 Task: Create a task  Authentication tokens not being refreshed causing users to be logged out unexpectedly , assign it to team member softage.7@softage.net in the project XcelTech and update the status of the task to  At Risk , set the priority of the task to Medium.
Action: Mouse moved to (24, 306)
Screenshot: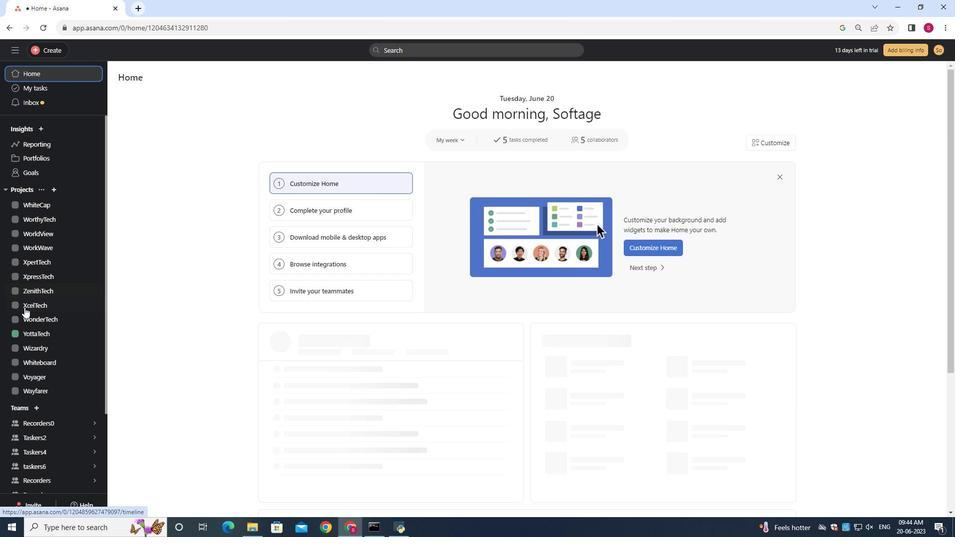 
Action: Mouse pressed left at (24, 306)
Screenshot: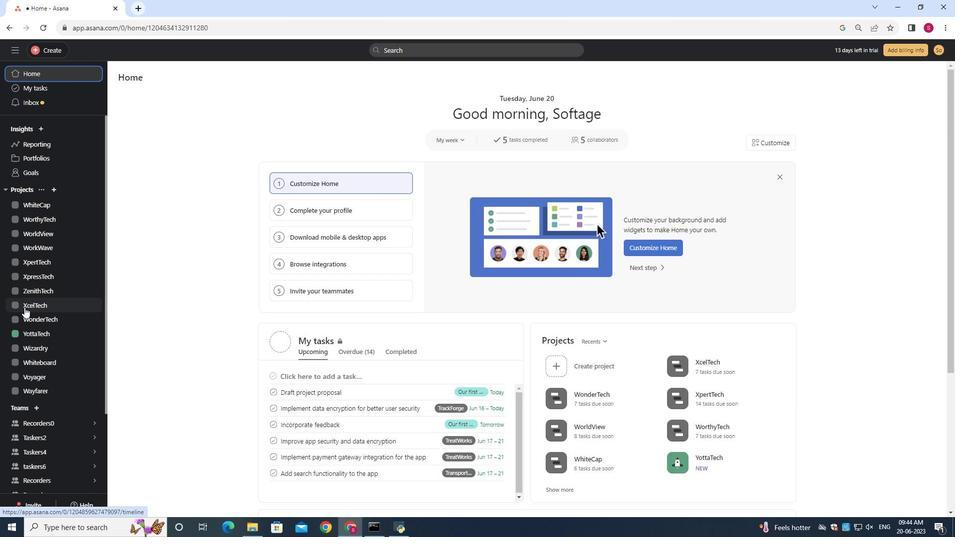 
Action: Mouse moved to (139, 123)
Screenshot: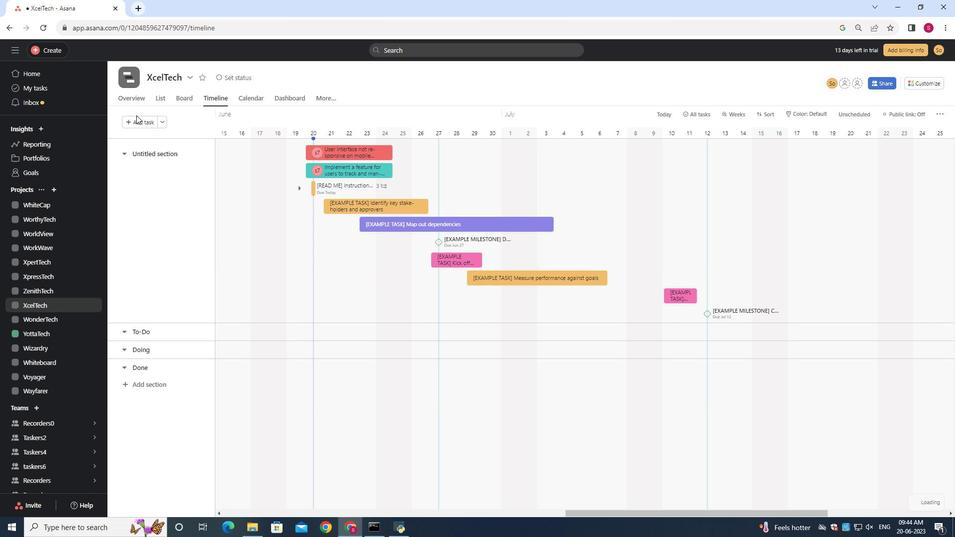 
Action: Mouse pressed left at (139, 123)
Screenshot: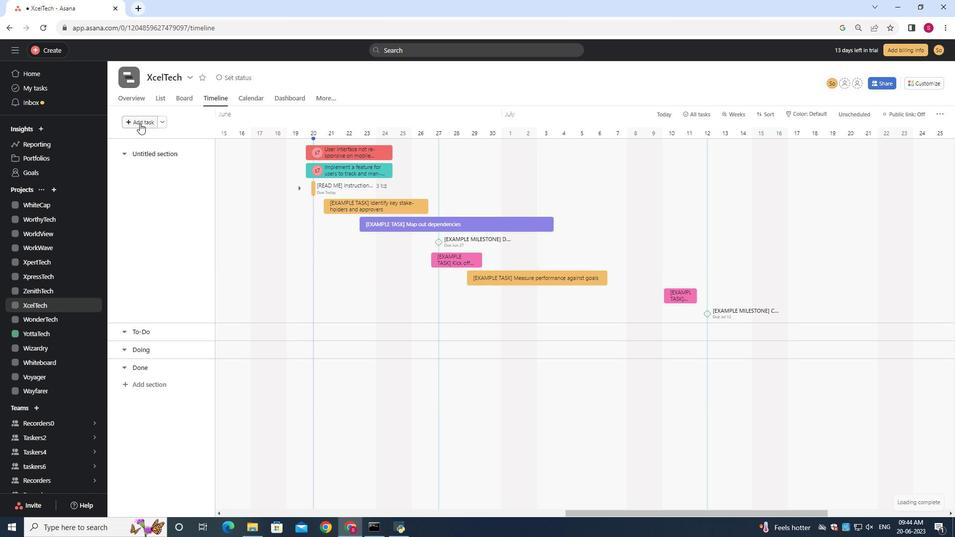 
Action: Key pressed <Key.shift>Authentication<Key.space>tokens<Key.space>not<Key.space>being<Key.space>refreshed<Key.space>causing<Key.space>users<Key.space>to<Key.space>be<Key.space>logged<Key.space>out<Key.space>unexpectedly
Screenshot: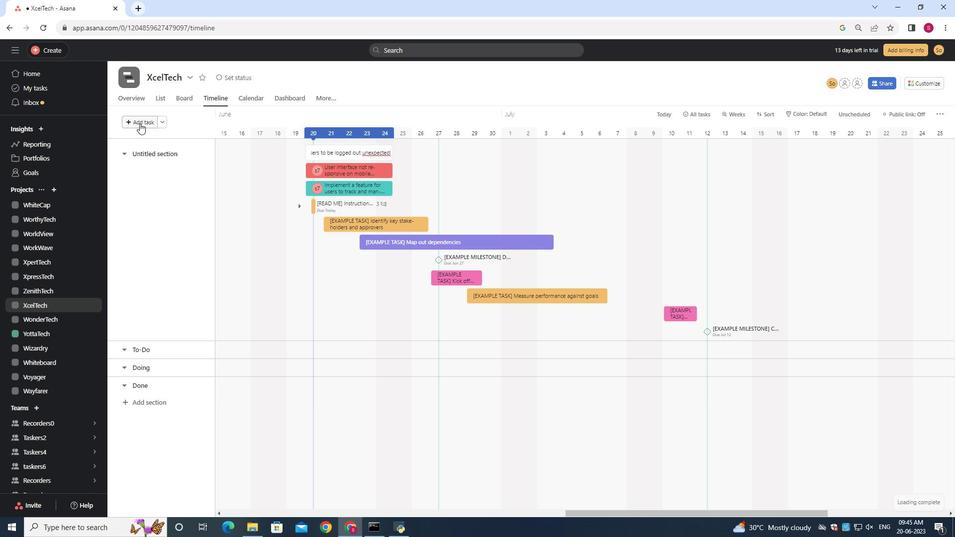 
Action: Mouse moved to (369, 153)
Screenshot: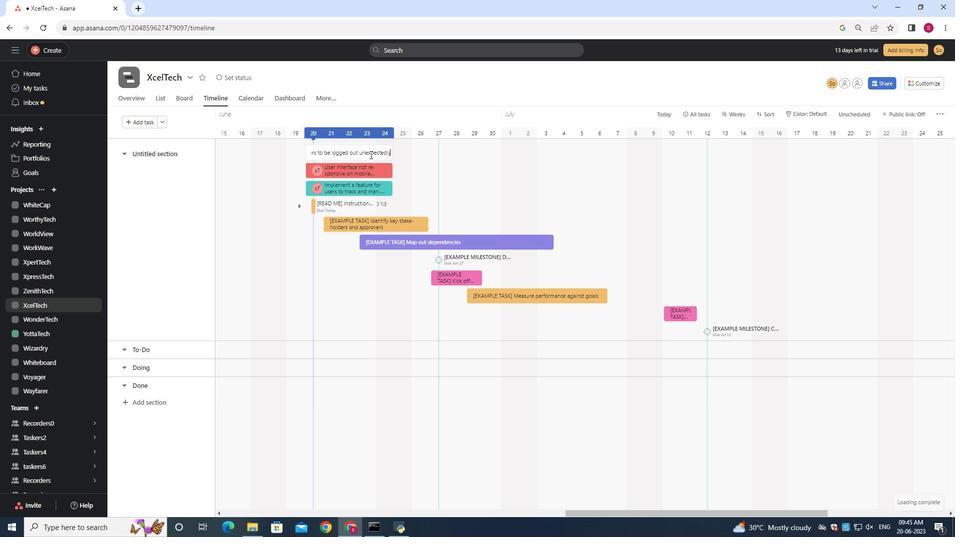 
Action: Mouse pressed left at (369, 153)
Screenshot: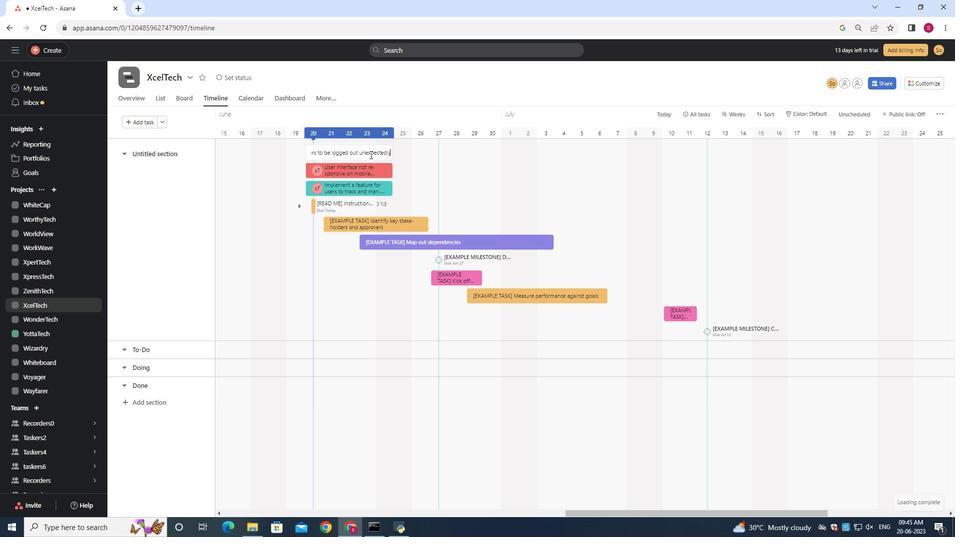 
Action: Mouse moved to (748, 182)
Screenshot: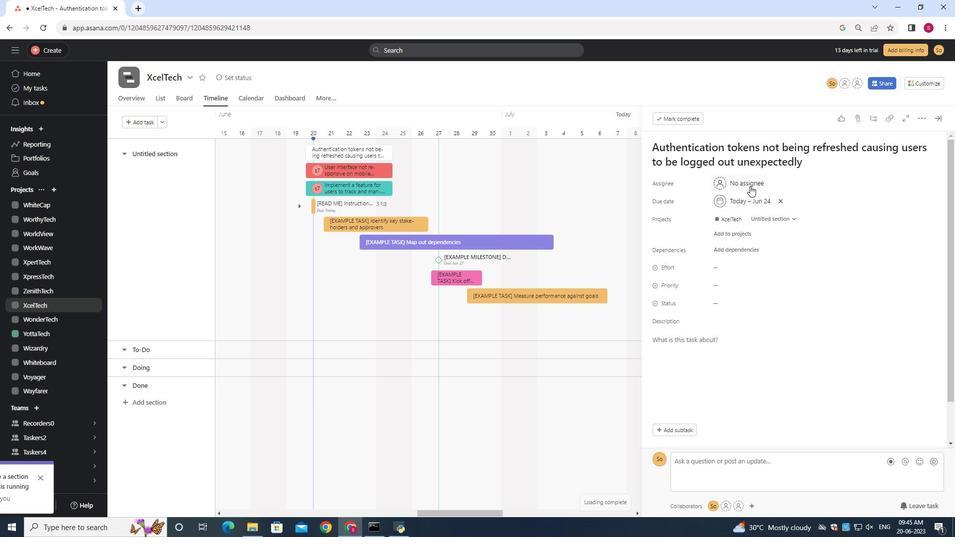 
Action: Mouse pressed left at (748, 182)
Screenshot: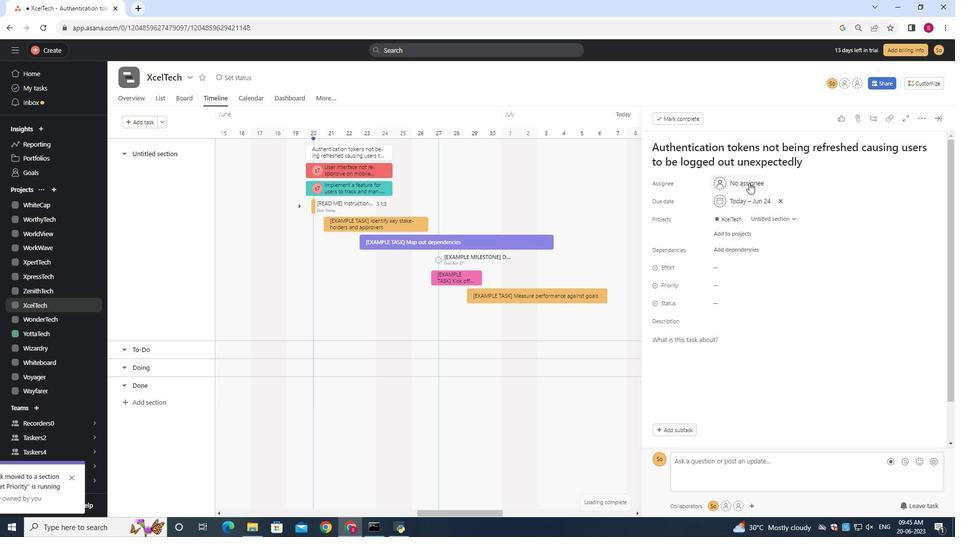
Action: Mouse moved to (732, 183)
Screenshot: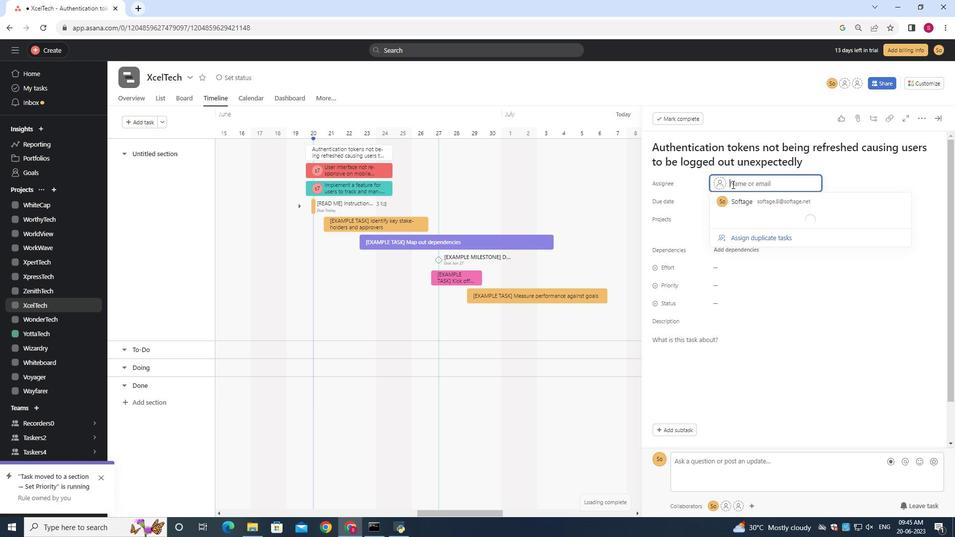 
Action: Key pressed softage.7<Key.shift>@softage.net
Screenshot: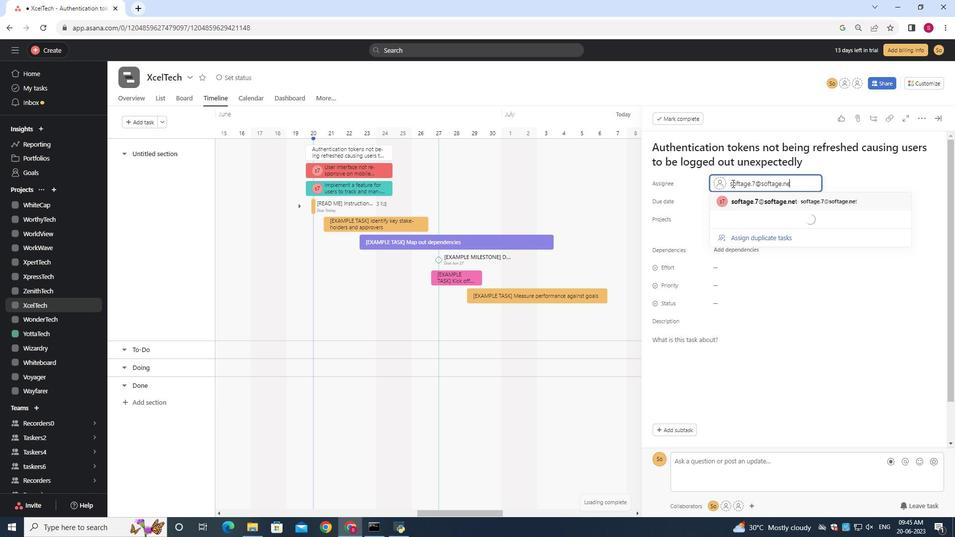 
Action: Mouse moved to (785, 199)
Screenshot: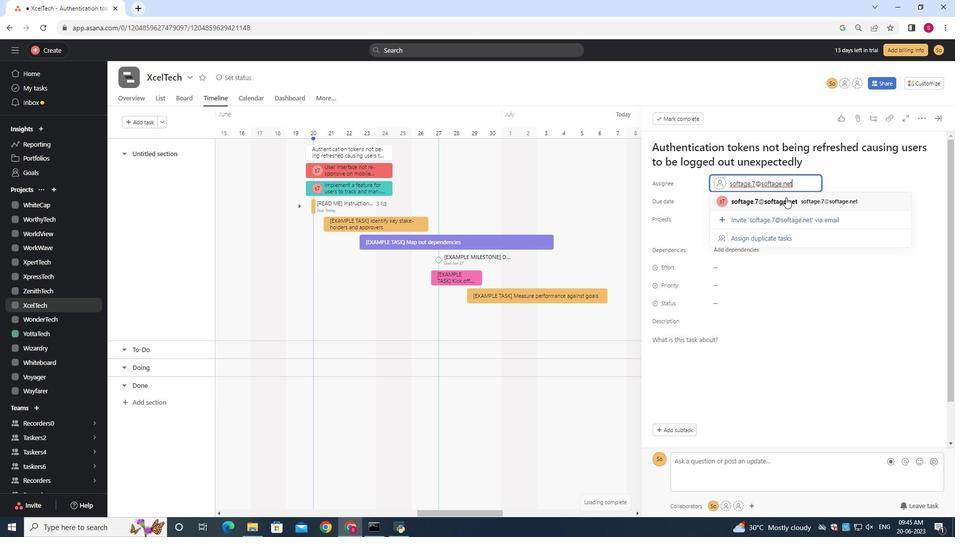 
Action: Mouse pressed left at (785, 199)
Screenshot: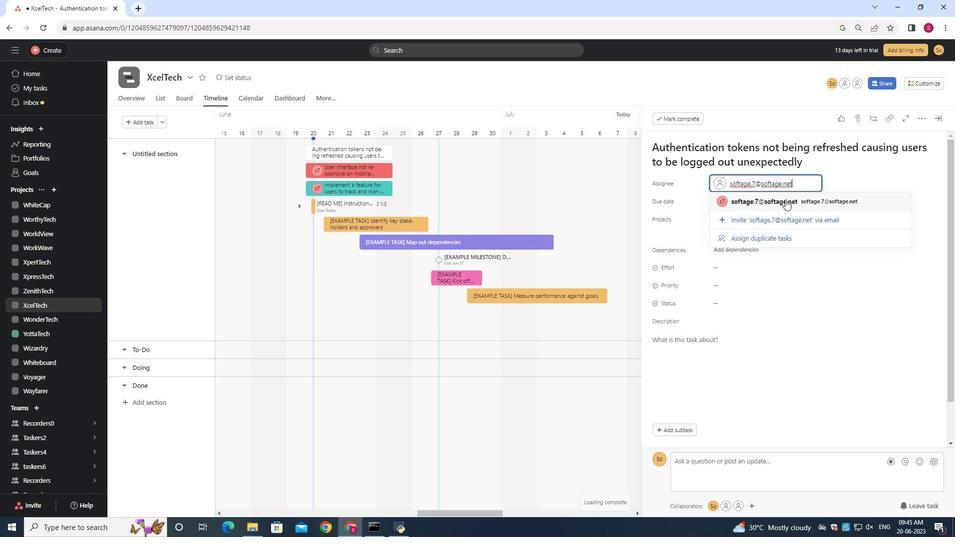 
Action: Mouse moved to (717, 306)
Screenshot: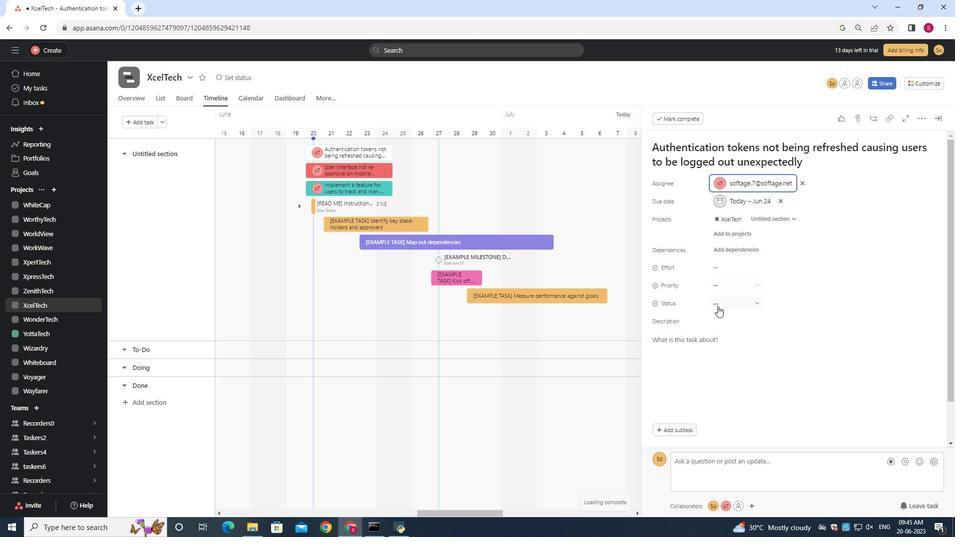 
Action: Mouse pressed left at (717, 306)
Screenshot: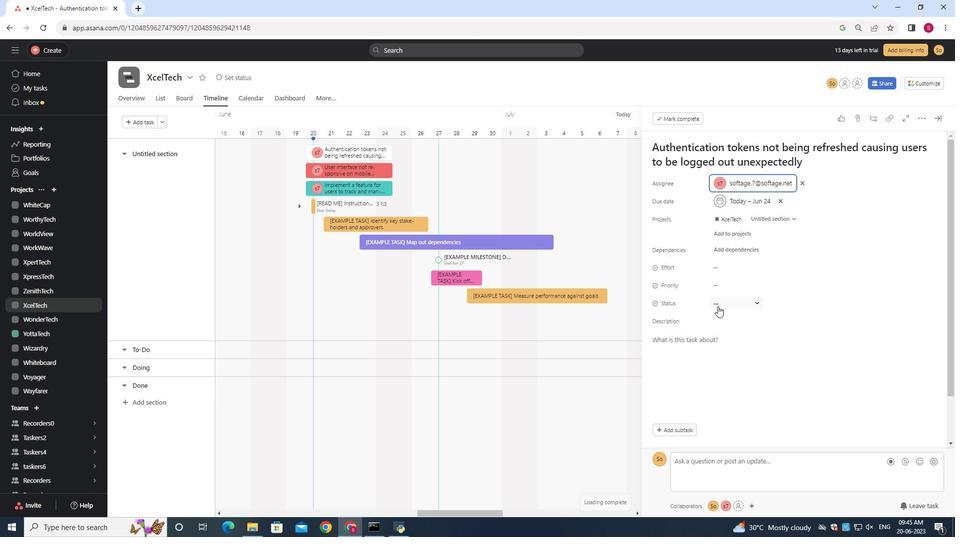 
Action: Mouse moved to (734, 347)
Screenshot: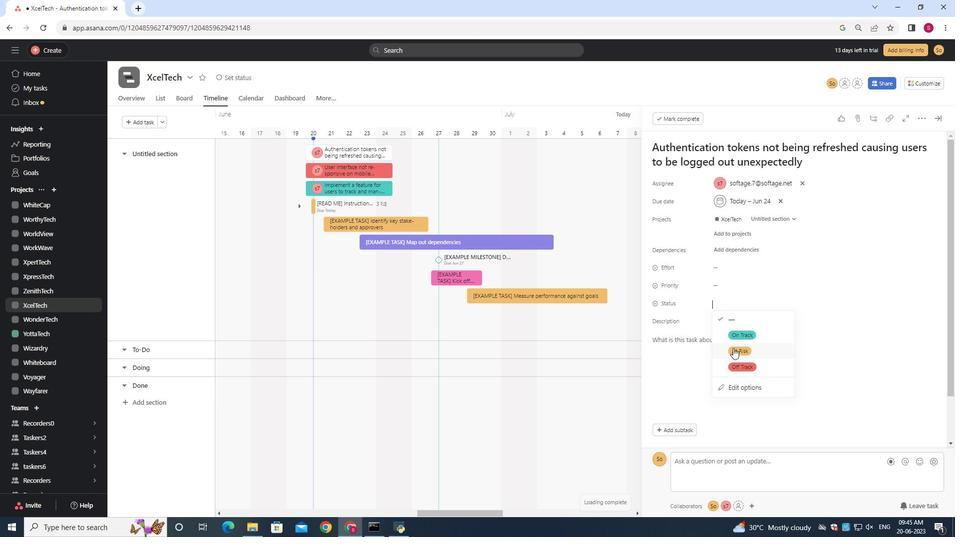
Action: Mouse pressed left at (734, 347)
Screenshot: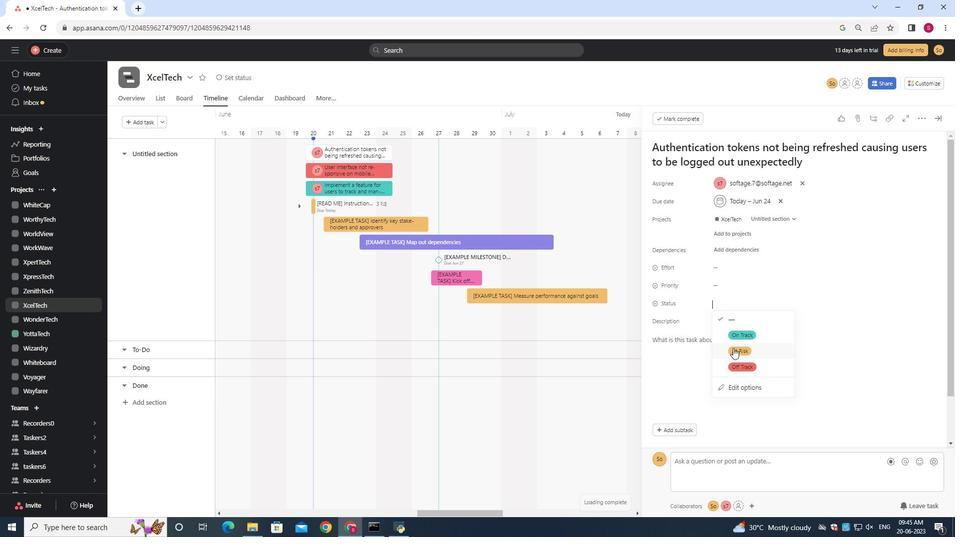 
Action: Mouse moved to (723, 286)
Screenshot: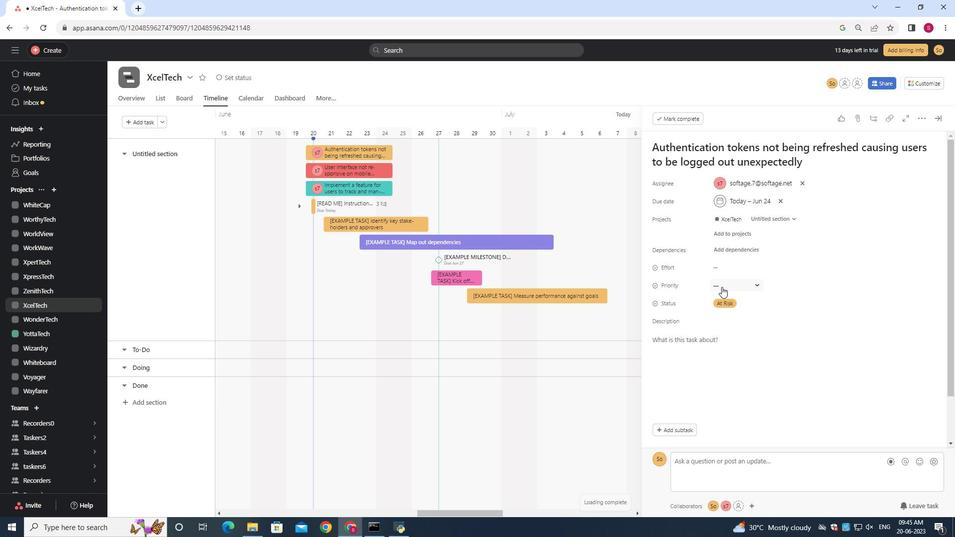 
Action: Mouse pressed left at (723, 286)
Screenshot: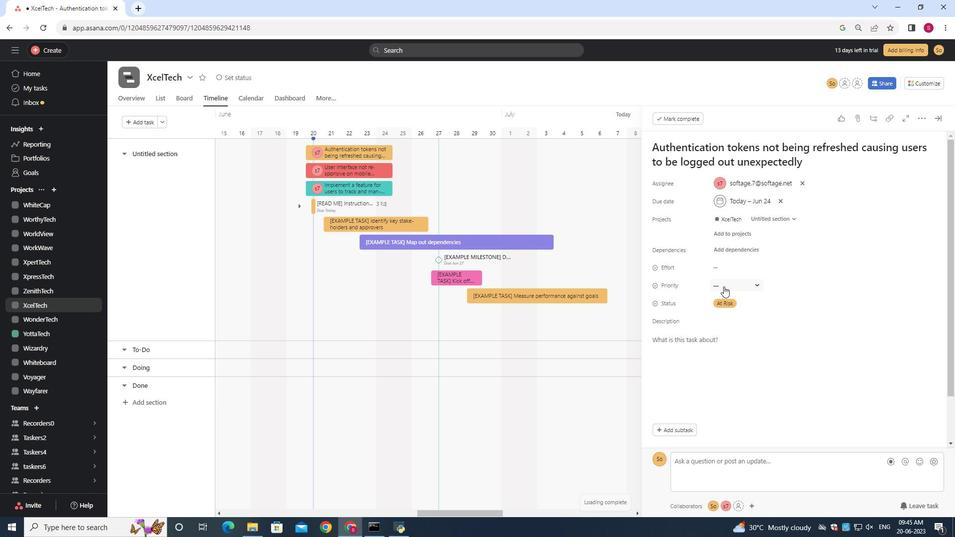 
Action: Mouse moved to (744, 337)
Screenshot: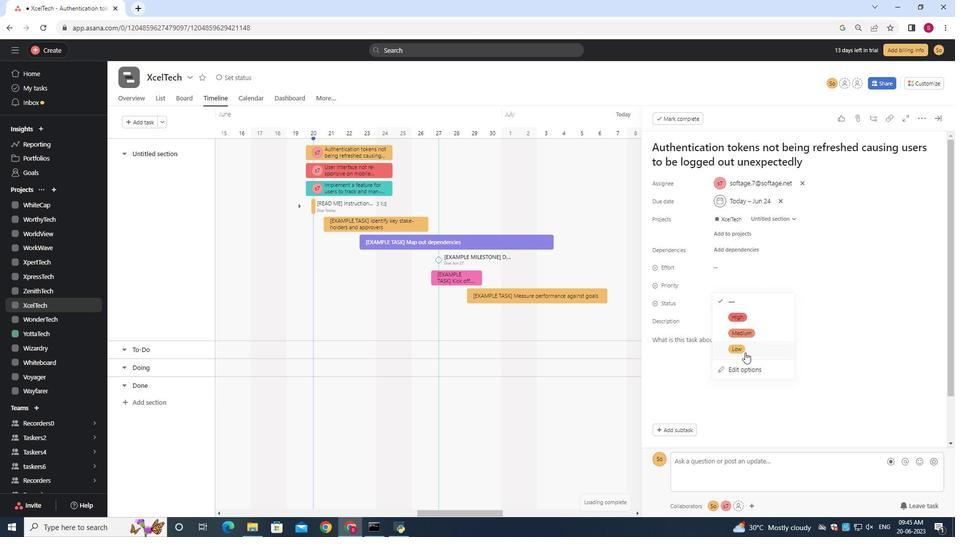 
Action: Mouse pressed left at (744, 337)
Screenshot: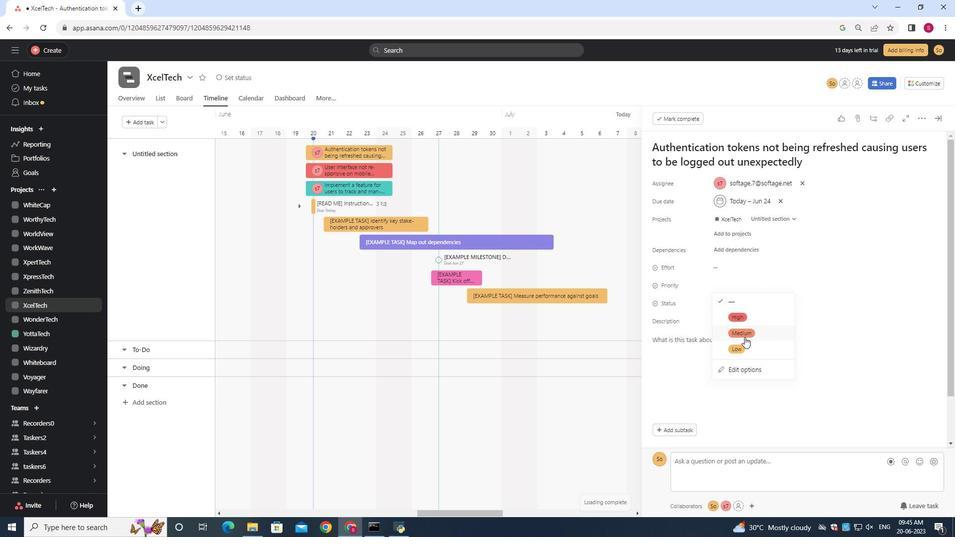 
Action: Mouse moved to (714, 319)
Screenshot: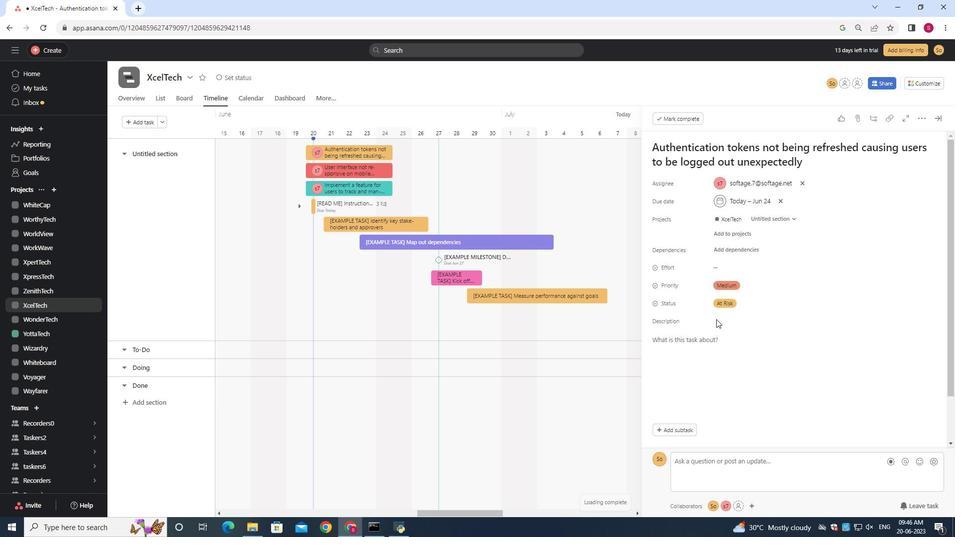 
